 Task: Open a blank sheet, save the file as 'training' Insert a table '2 by 1' In first column, add headers, 'House, Mansion'. Change table style to  'Blue'
Action: Mouse moved to (15, 18)
Screenshot: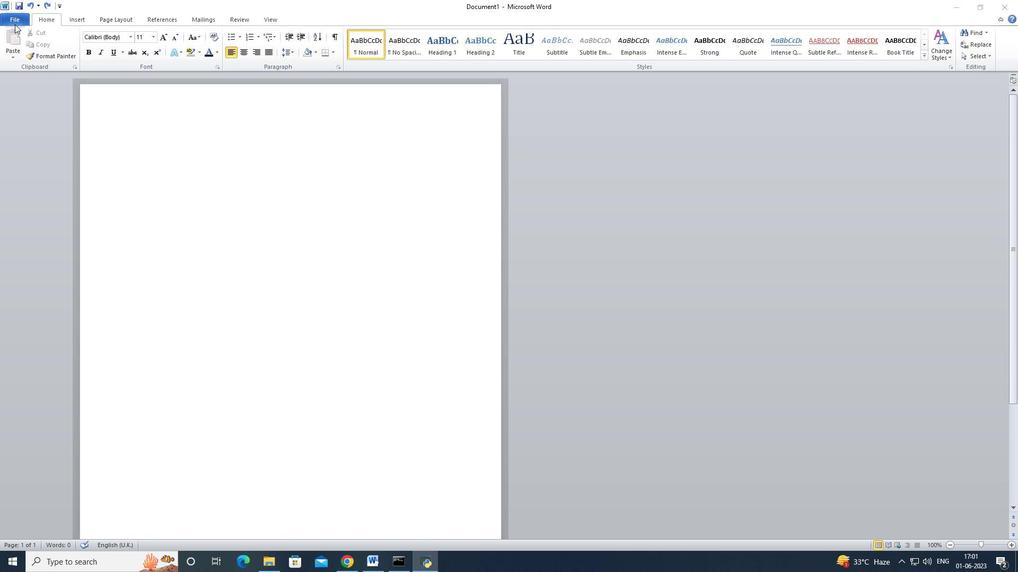 
Action: Mouse pressed left at (15, 18)
Screenshot: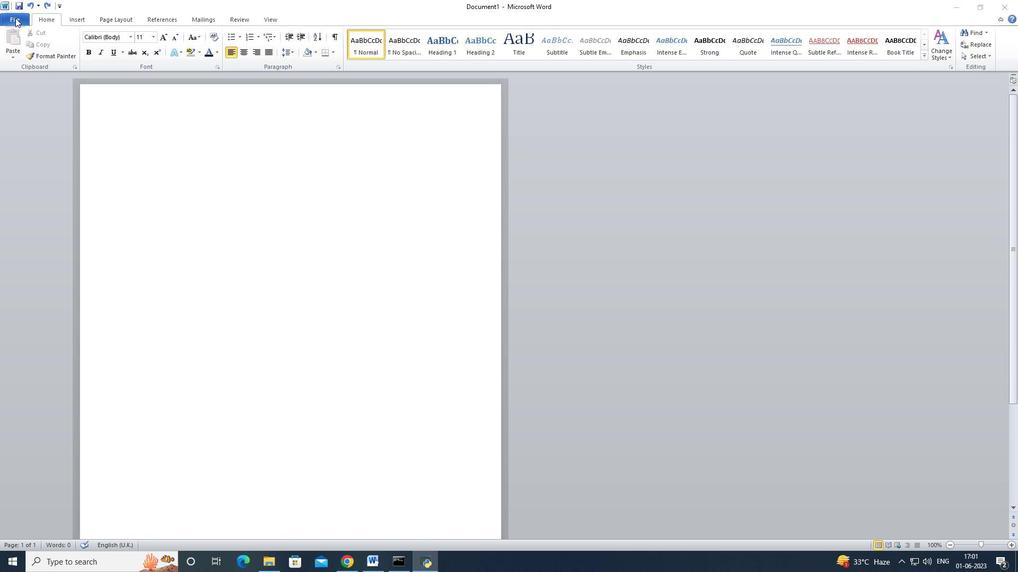 
Action: Mouse pressed left at (15, 18)
Screenshot: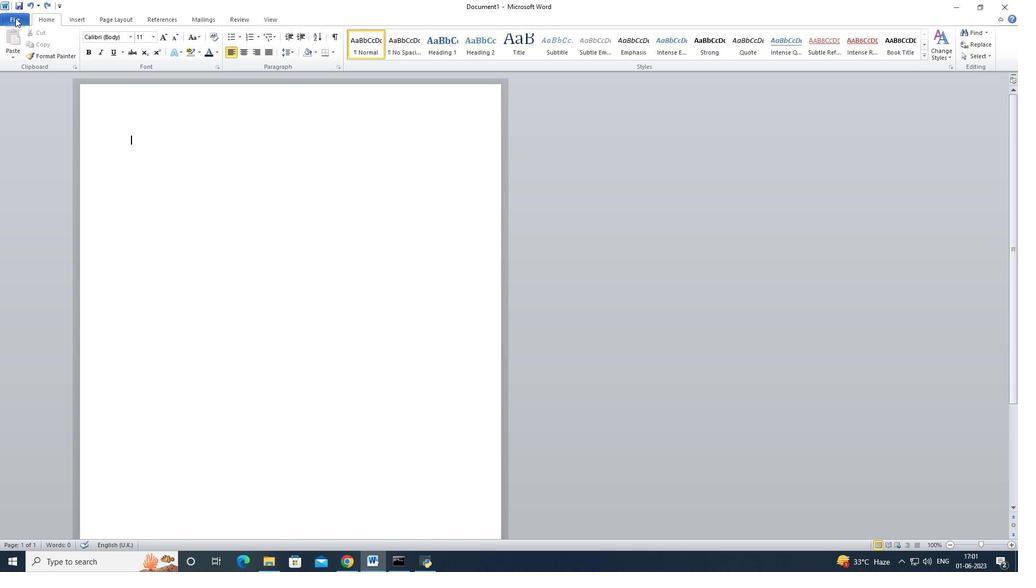 
Action: Mouse moved to (30, 129)
Screenshot: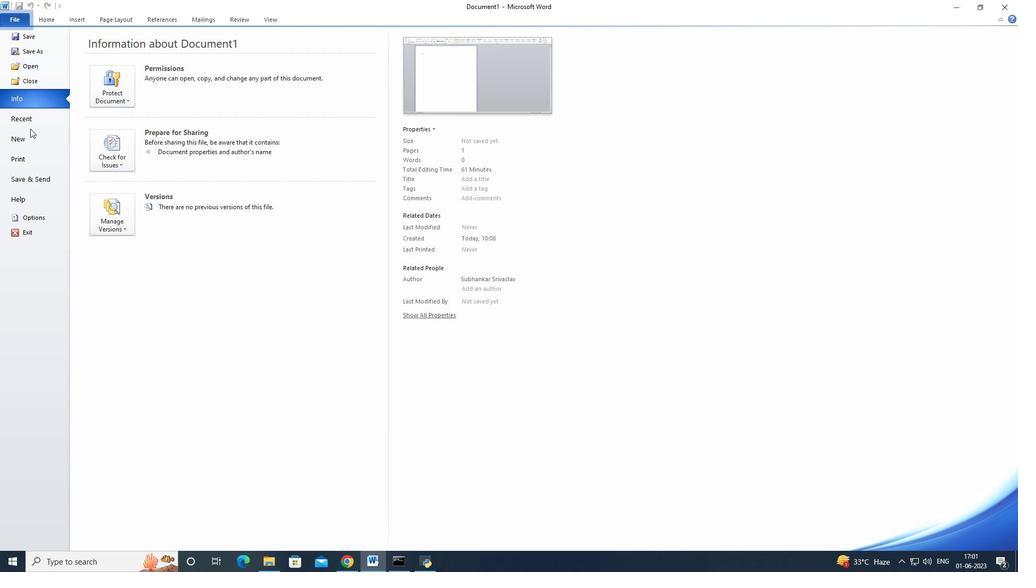 
Action: Mouse pressed left at (30, 129)
Screenshot: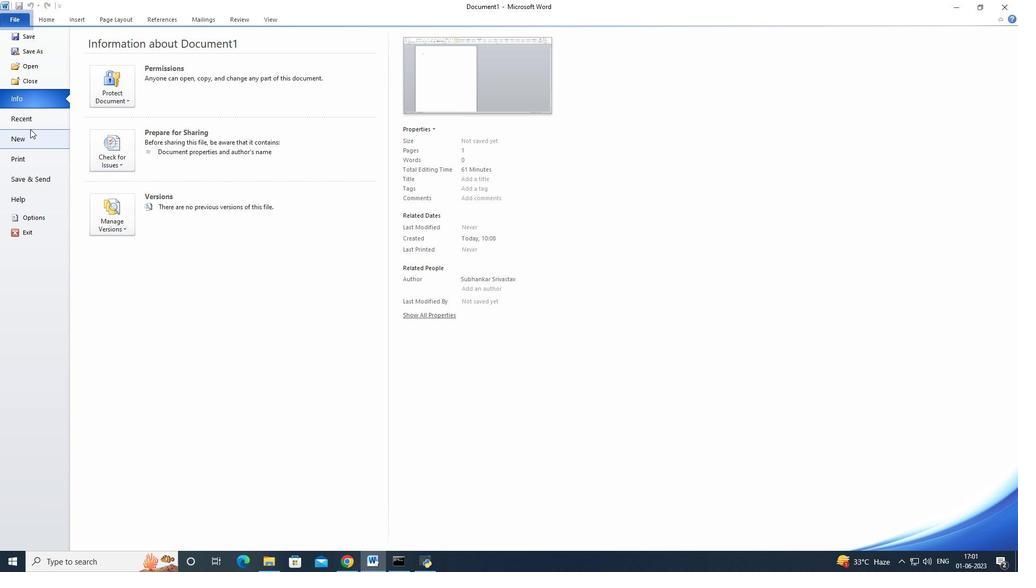 
Action: Mouse moved to (105, 102)
Screenshot: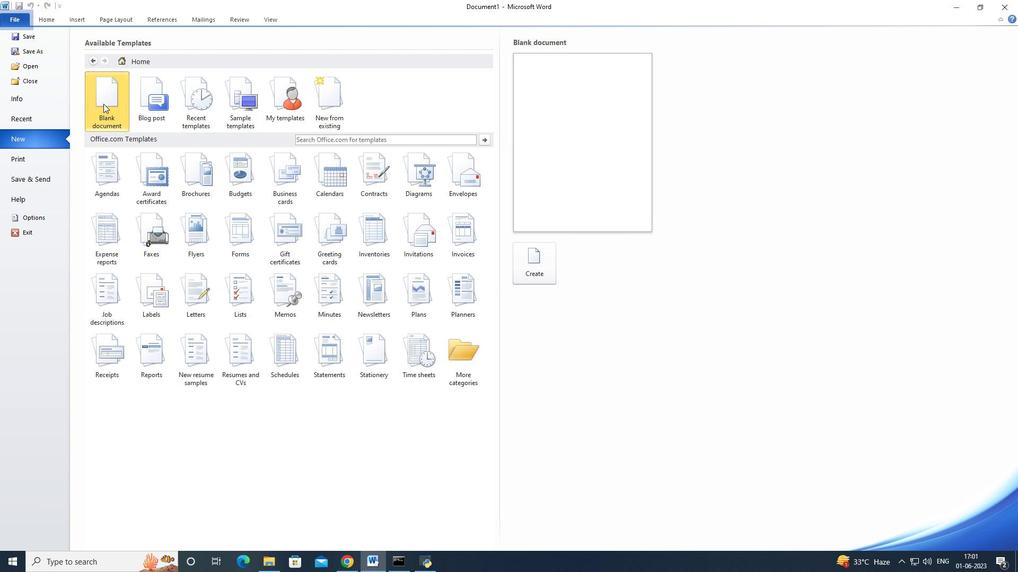 
Action: Mouse pressed left at (105, 102)
Screenshot: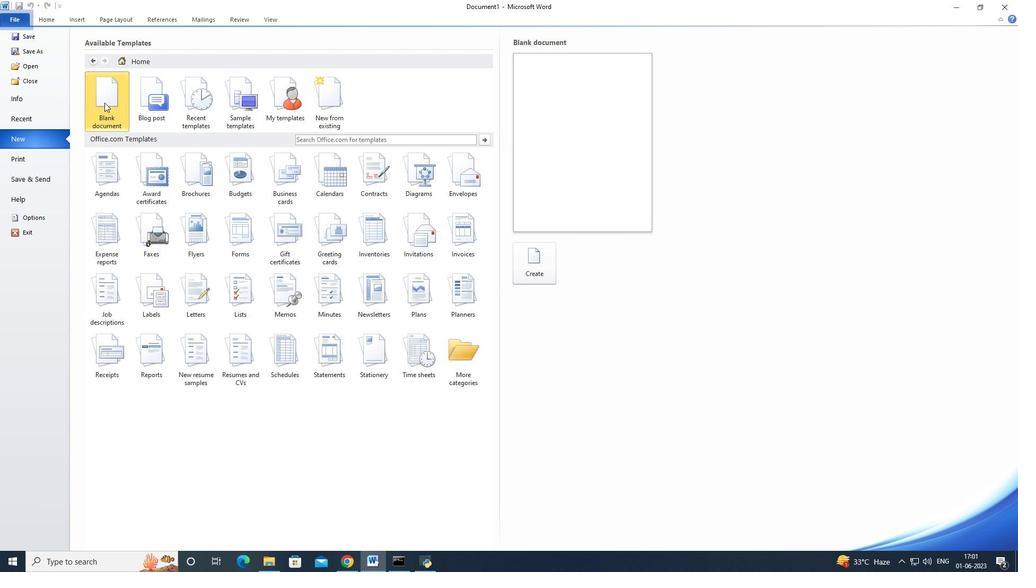 
Action: Mouse moved to (537, 271)
Screenshot: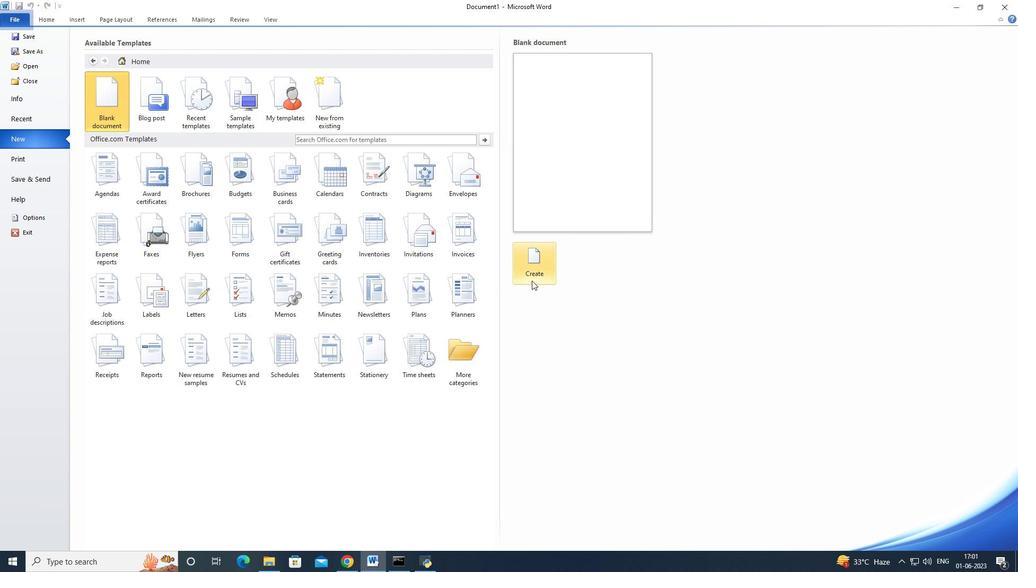
Action: Mouse pressed left at (537, 271)
Screenshot: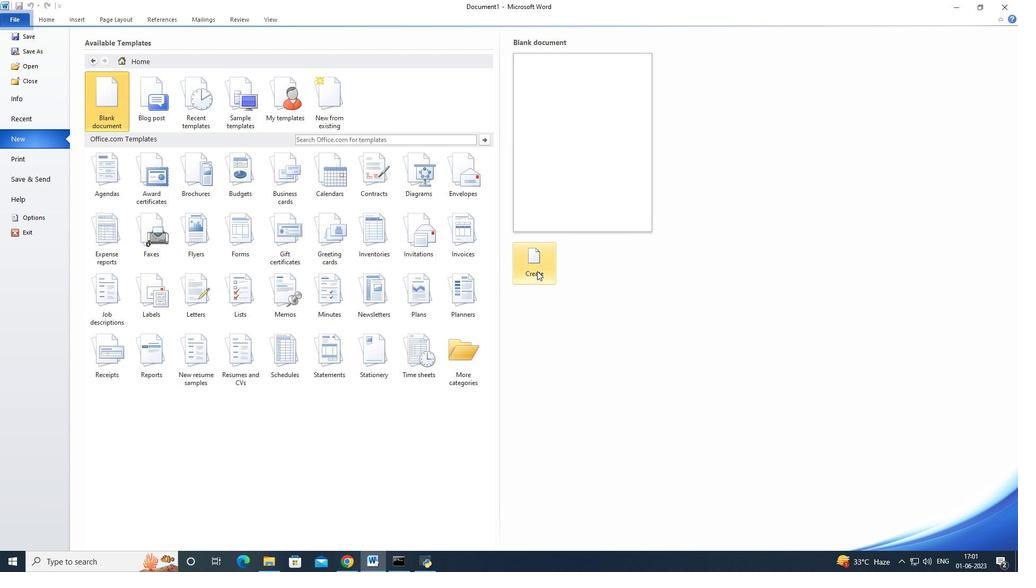 
Action: Mouse moved to (21, 18)
Screenshot: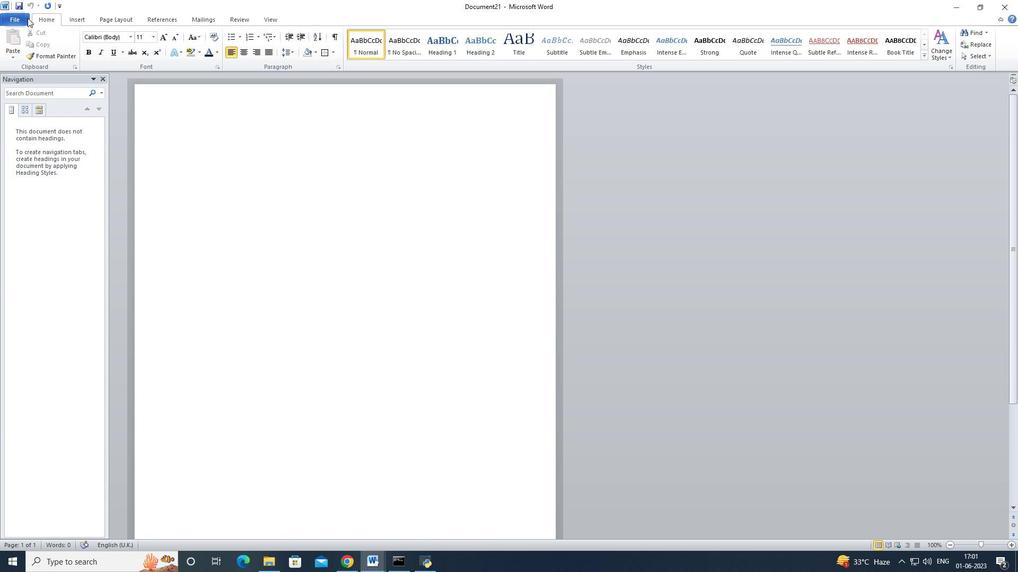 
Action: Mouse pressed left at (21, 18)
Screenshot: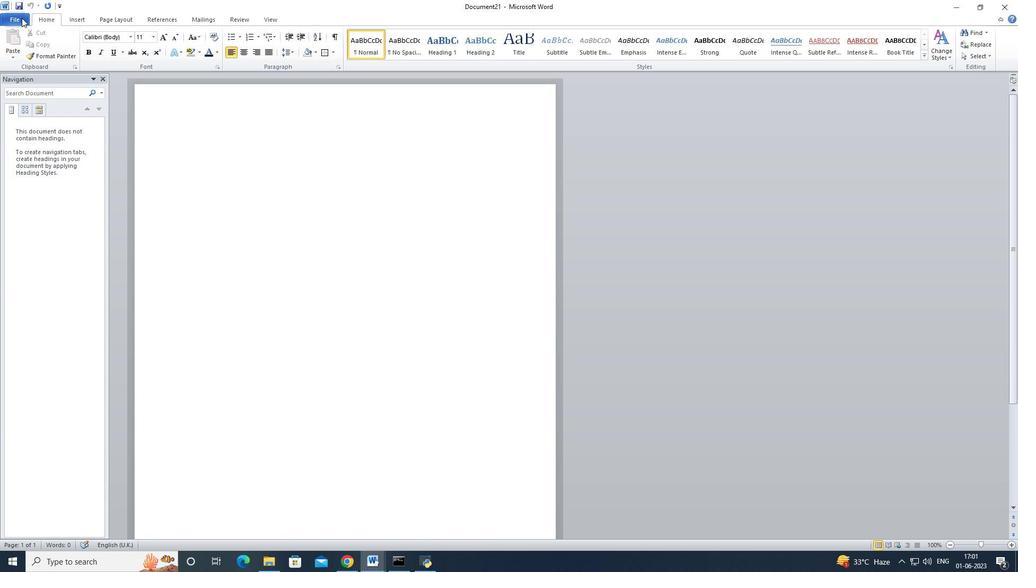 
Action: Mouse moved to (26, 40)
Screenshot: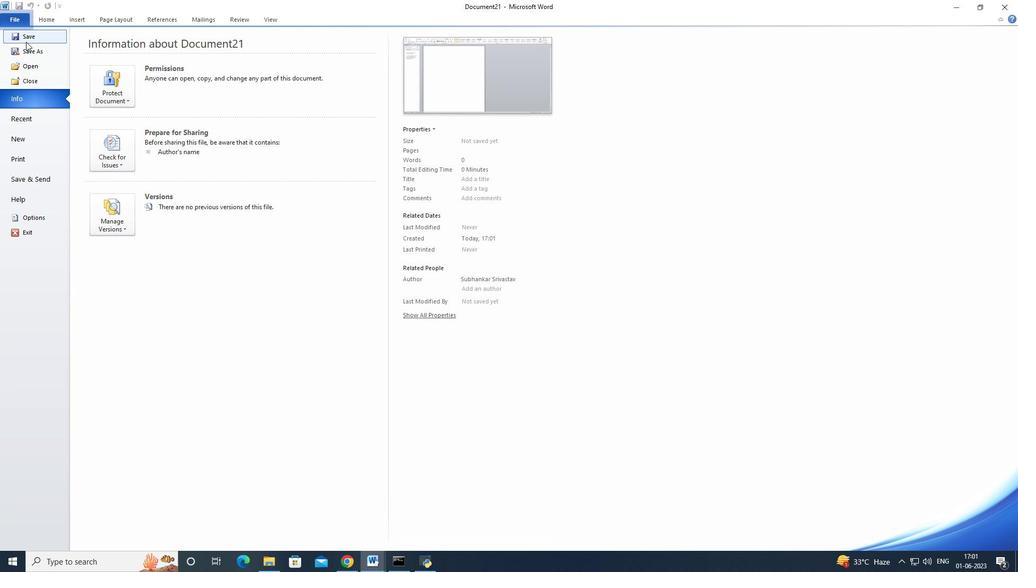 
Action: Mouse pressed left at (26, 40)
Screenshot: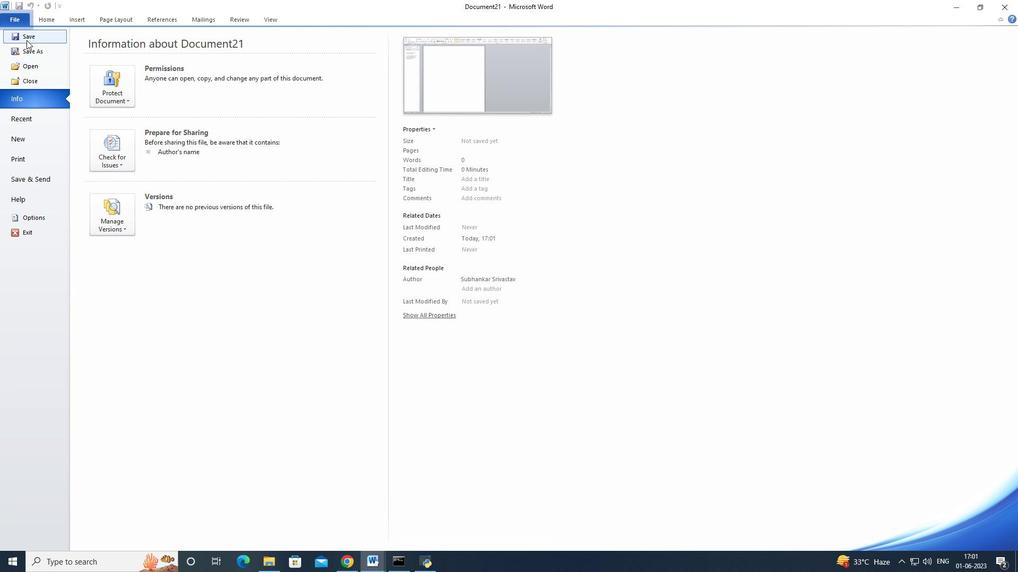 
Action: Key pressed <Key.shift>Training
Screenshot: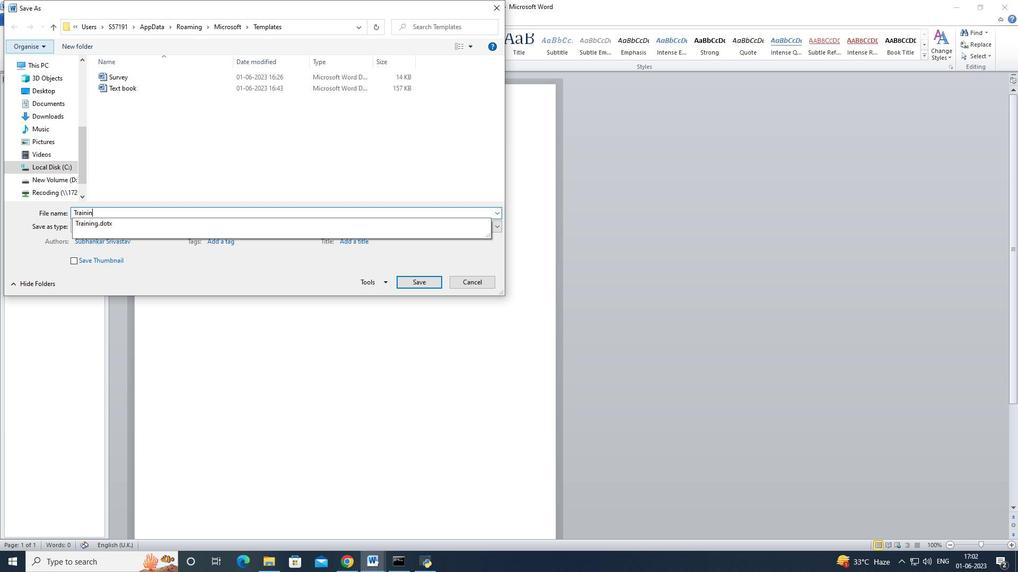
Action: Mouse moved to (429, 285)
Screenshot: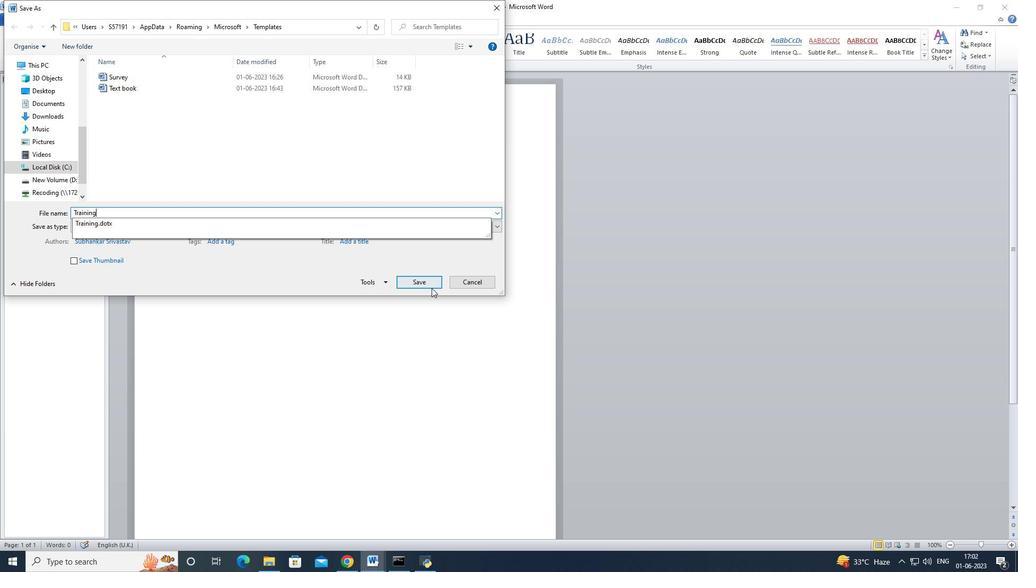 
Action: Mouse pressed left at (429, 285)
Screenshot: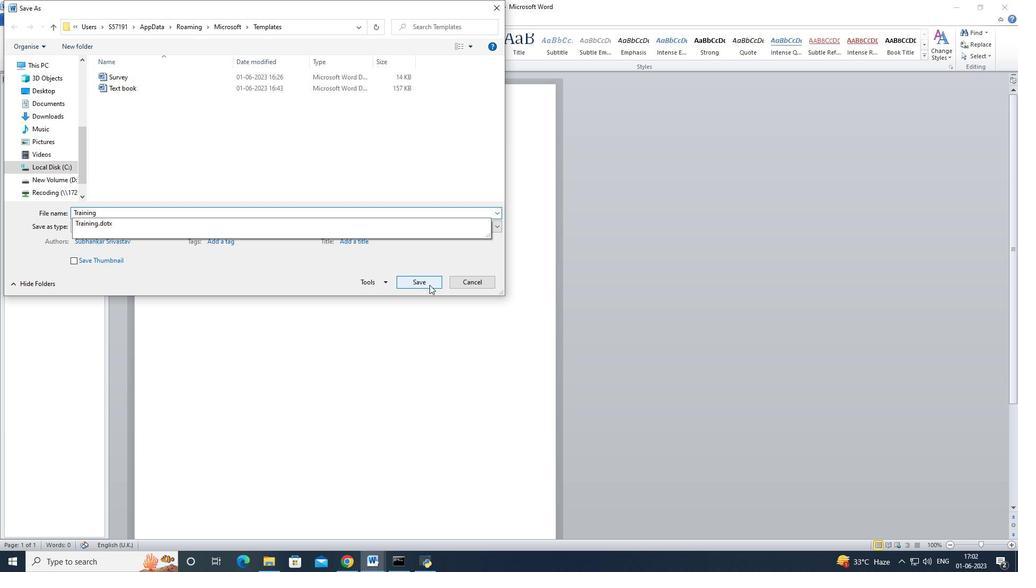 
Action: Mouse moved to (77, 19)
Screenshot: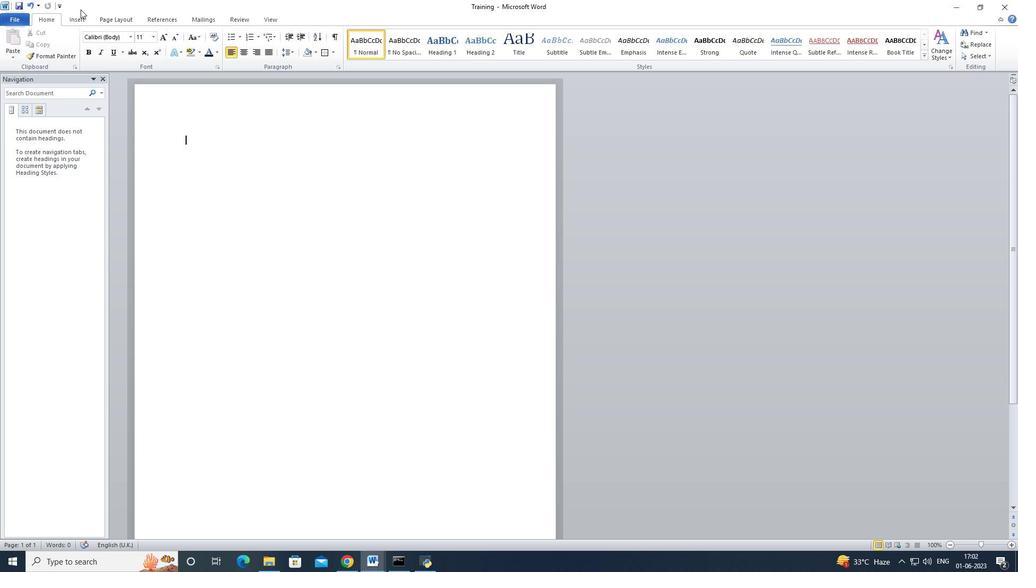 
Action: Mouse pressed left at (77, 19)
Screenshot: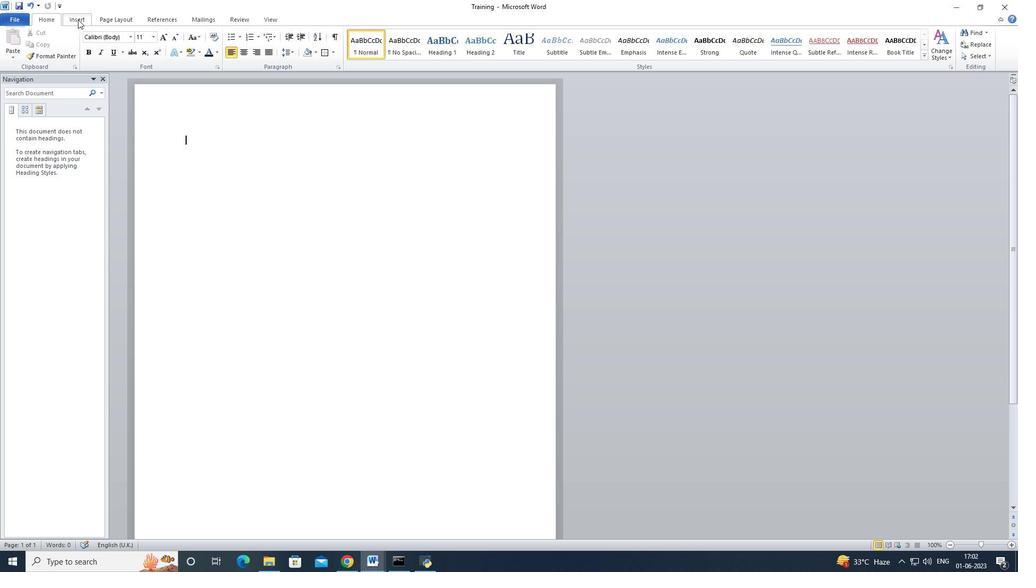 
Action: Mouse moved to (82, 39)
Screenshot: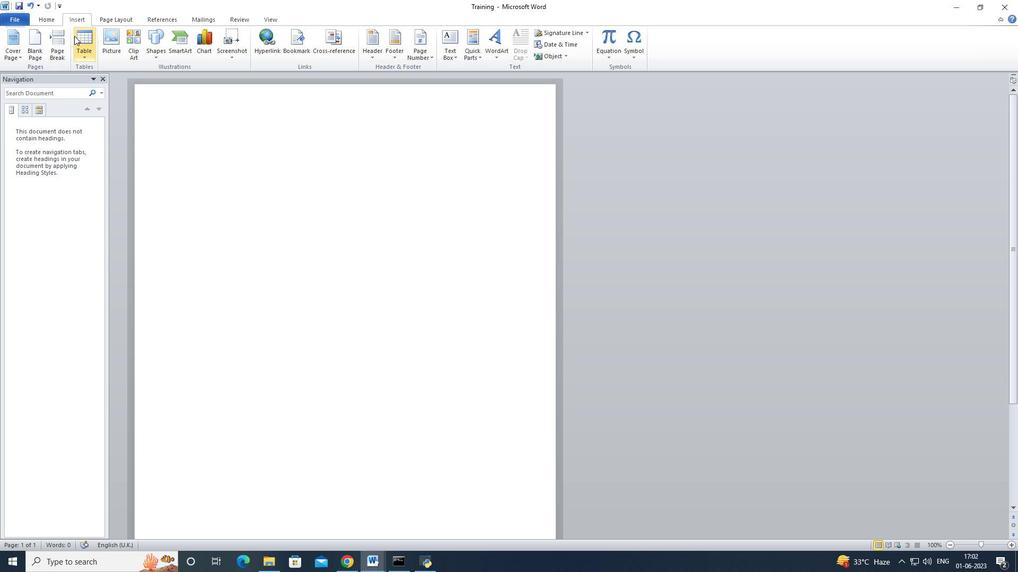 
Action: Mouse pressed left at (82, 39)
Screenshot: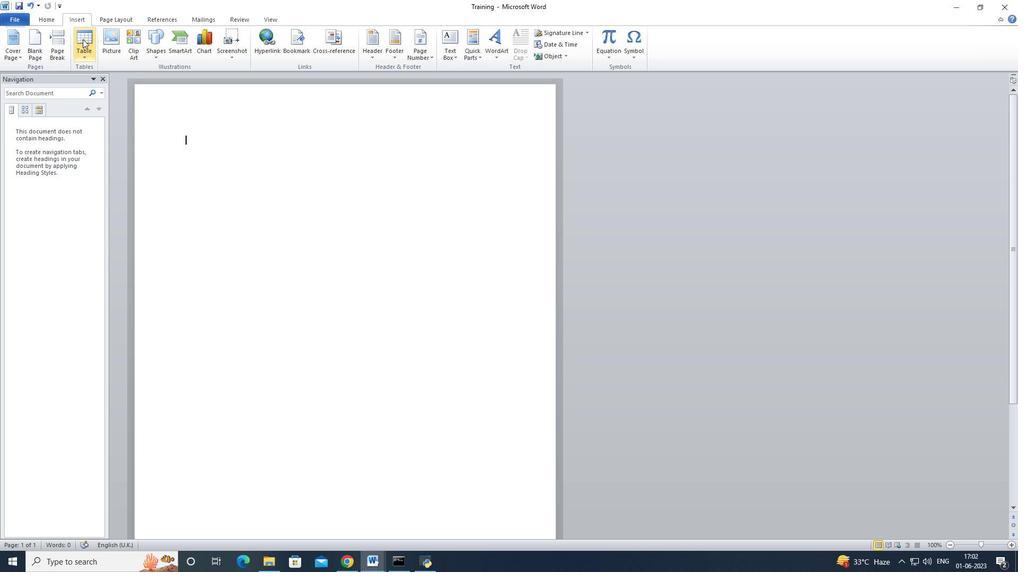 
Action: Mouse moved to (90, 80)
Screenshot: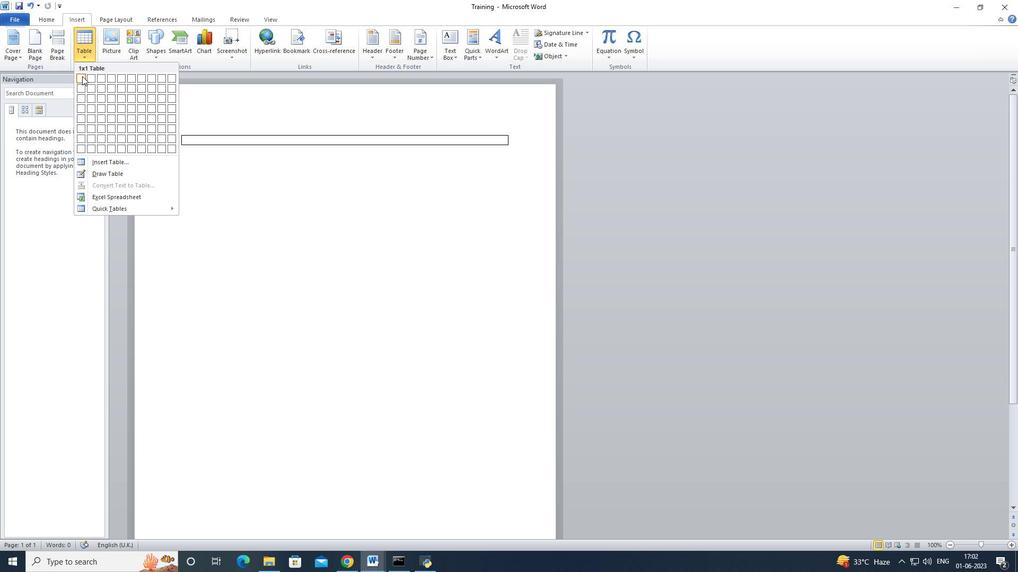
Action: Mouse pressed left at (90, 80)
Screenshot: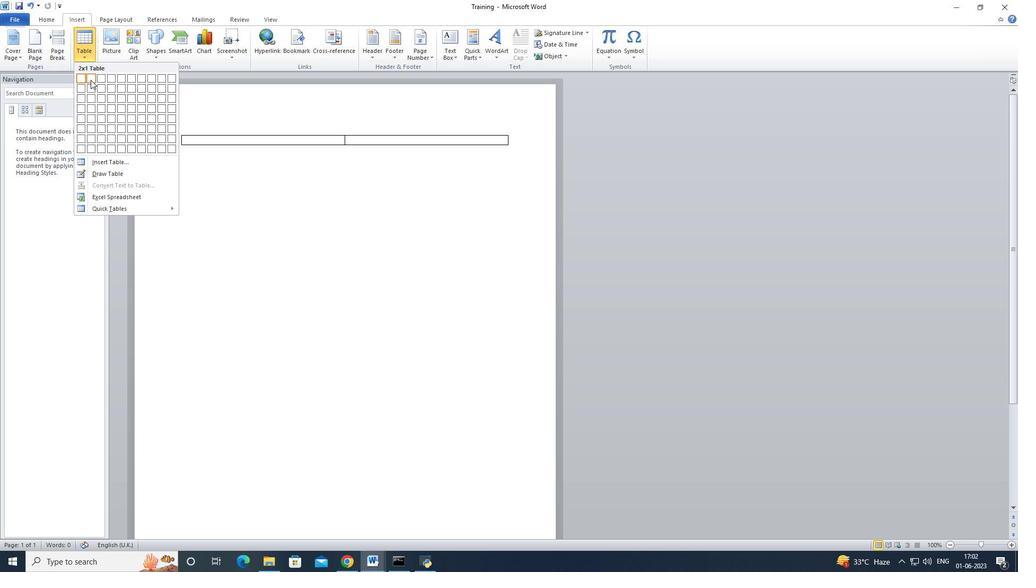 
Action: Mouse moved to (163, 136)
Screenshot: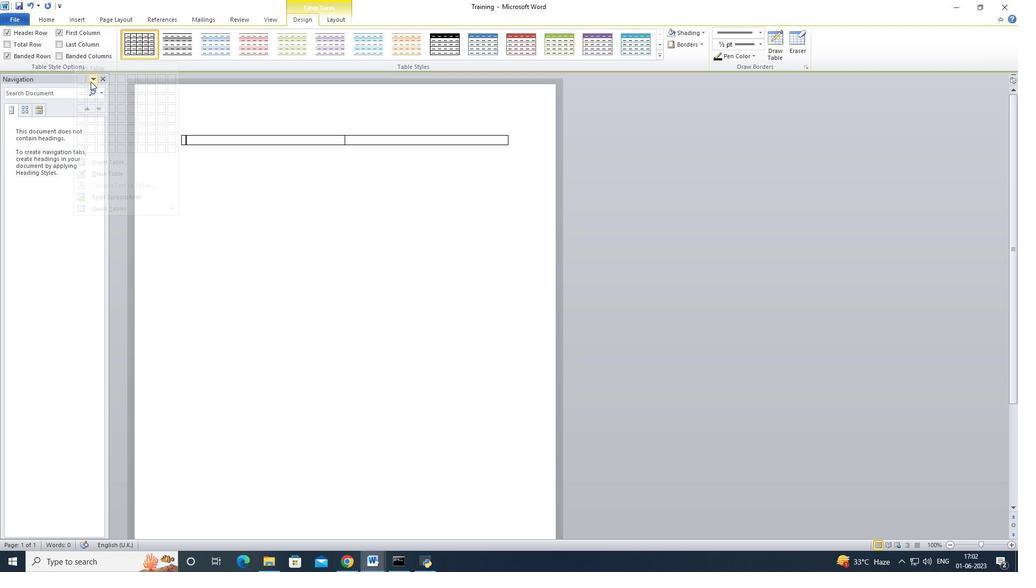 
Action: Key pressed <Key.shift>House<Key.tab><Key.shift><Key.shift><Key.shift><Key.shift><Key.shift><Key.shift><Key.shift><Key.shift><Key.shift><Key.shift><Key.shift><Key.shift><Key.shift><Key.shift><Key.shift><Key.shift><Key.shift><Key.shift><Key.shift><Key.shift><Key.shift><Key.shift><Key.shift><Key.shift><Key.shift><Key.shift><Key.shift><Key.shift><Key.shift><Key.shift><Key.shift><Key.shift><Key.shift><Key.shift><Key.shift><Key.shift><Key.shift><Key.shift><Key.shift><Key.shift><Key.shift><Key.shift><Key.shift><Key.shift><Key.shift><Key.shift><Key.shift><Key.shift><Key.shift><Key.shift><Key.shift><Key.shift><Key.shift><Key.shift><Key.shift><Key.shift><Key.shift><Key.shift><Key.shift><Key.shift><Key.shift><Key.shift><Key.shift><Key.shift><Key.shift><Key.shift><Key.shift><Key.shift><Key.shift><Key.shift><Key.shift><Key.shift><Key.shift>Mansion
Screenshot: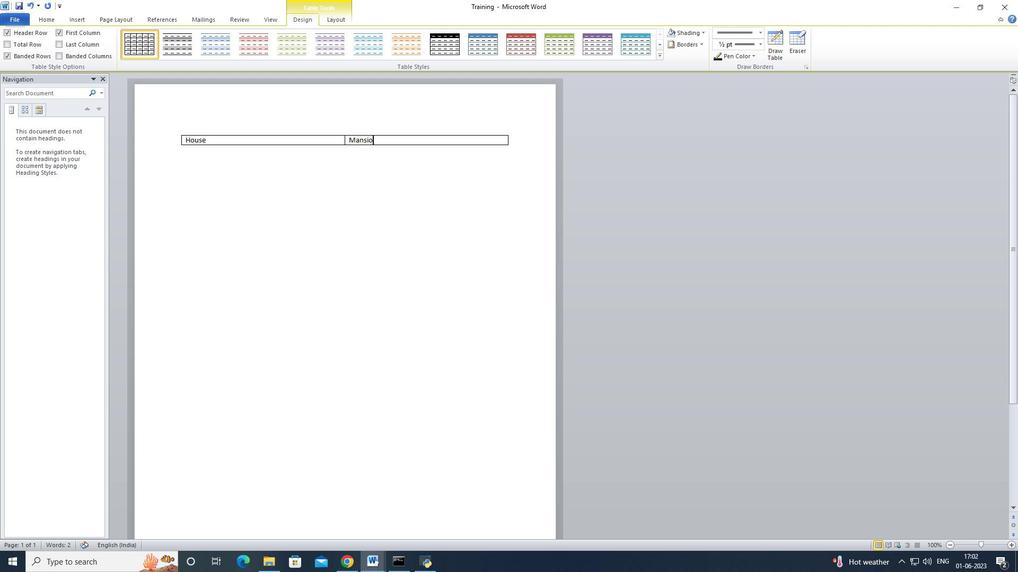 
Action: Mouse moved to (178, 134)
Screenshot: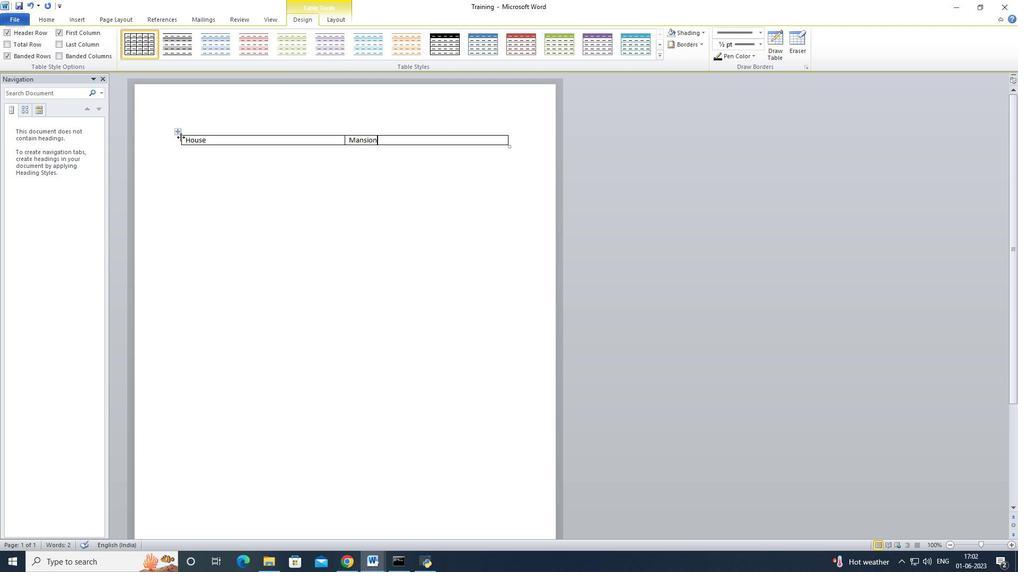 
Action: Mouse pressed left at (178, 134)
Screenshot: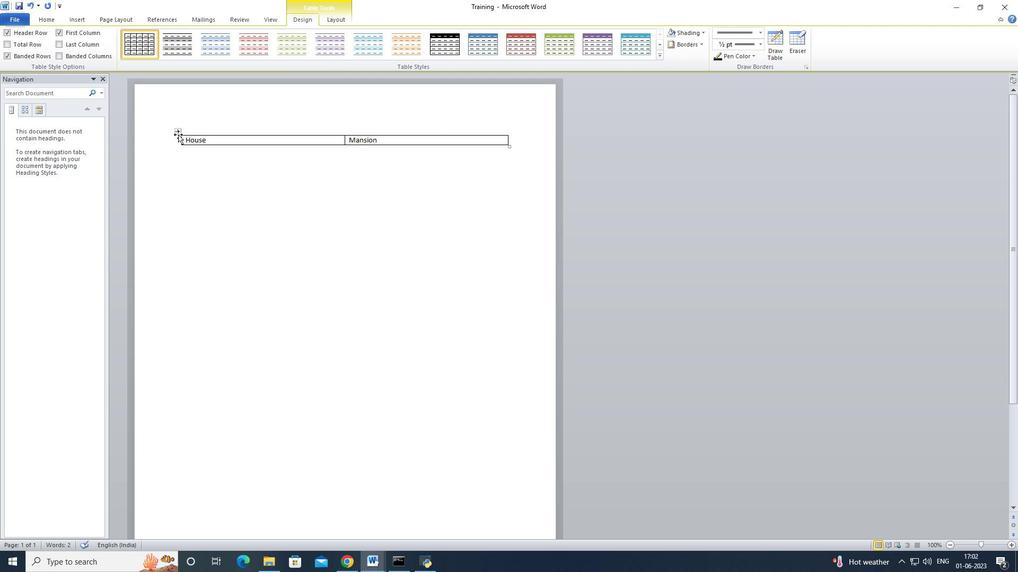 
Action: Mouse moved to (659, 55)
Screenshot: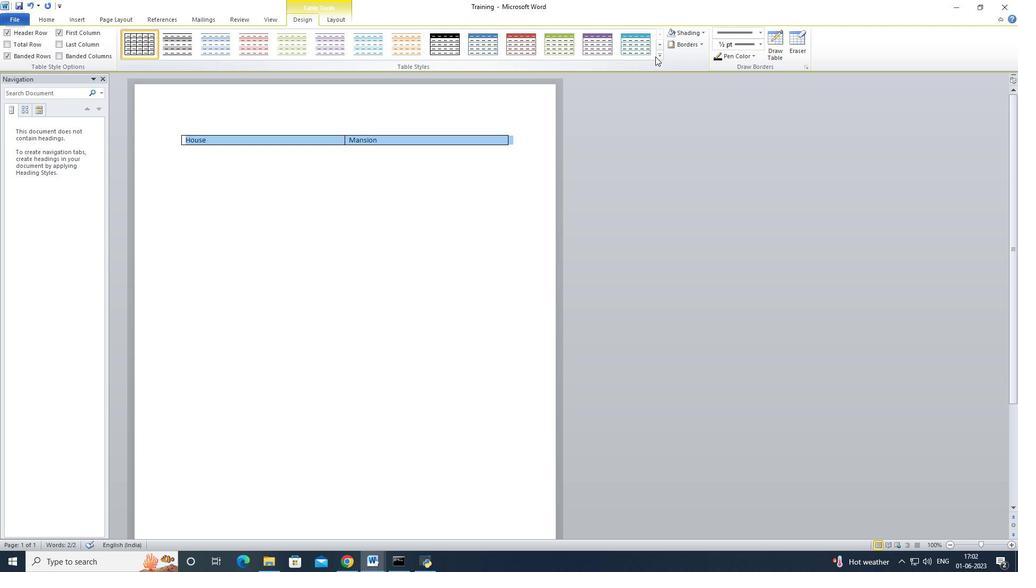 
Action: Mouse pressed left at (659, 55)
Screenshot: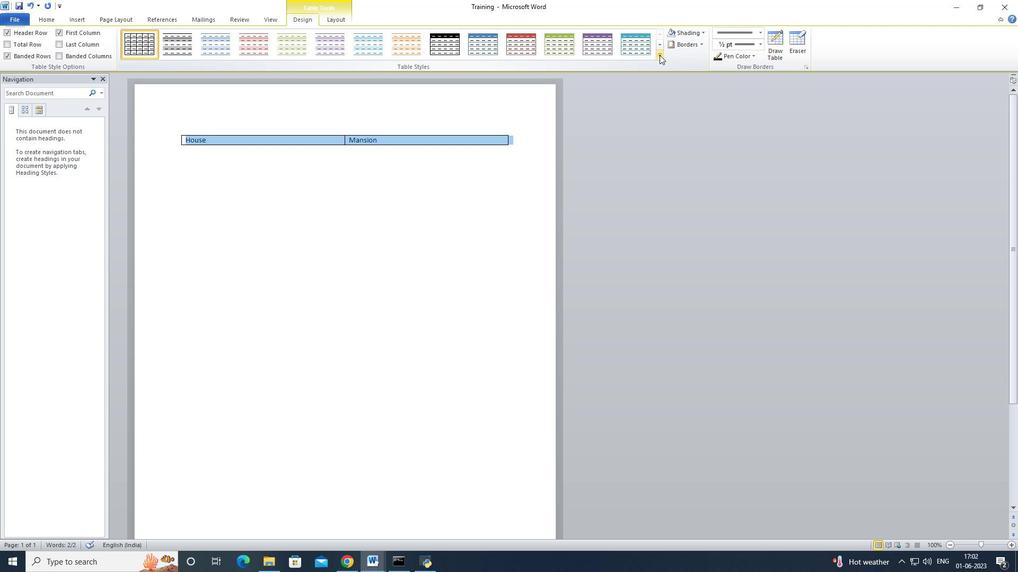 
Action: Mouse moved to (441, 85)
Screenshot: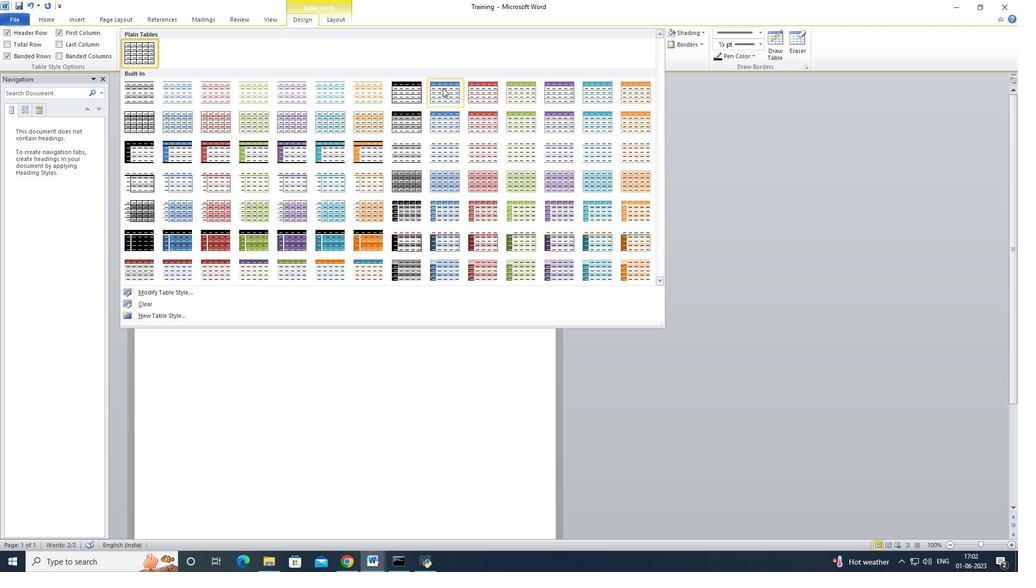 
Action: Mouse pressed left at (441, 85)
Screenshot: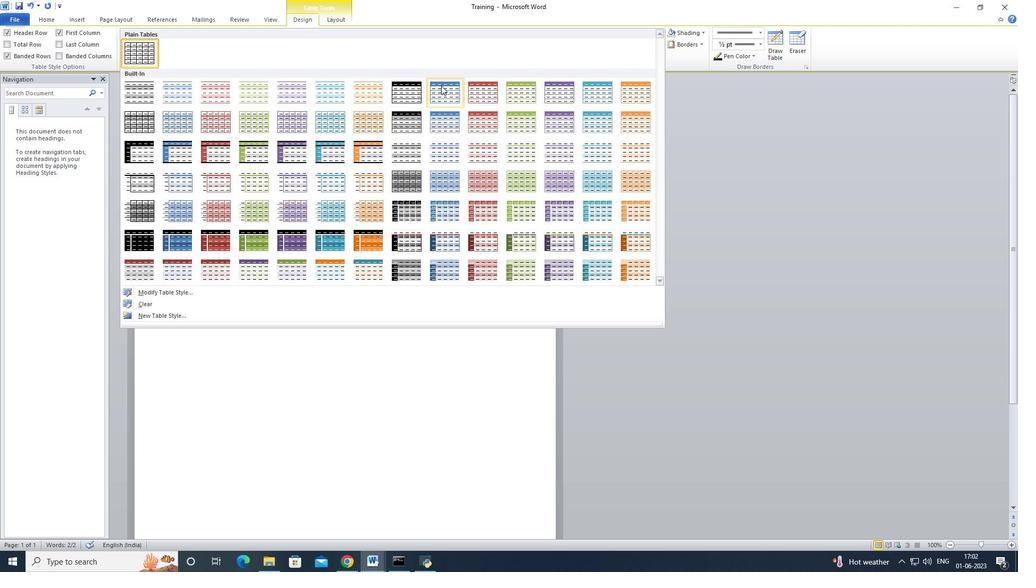 
Action: Mouse moved to (321, 205)
Screenshot: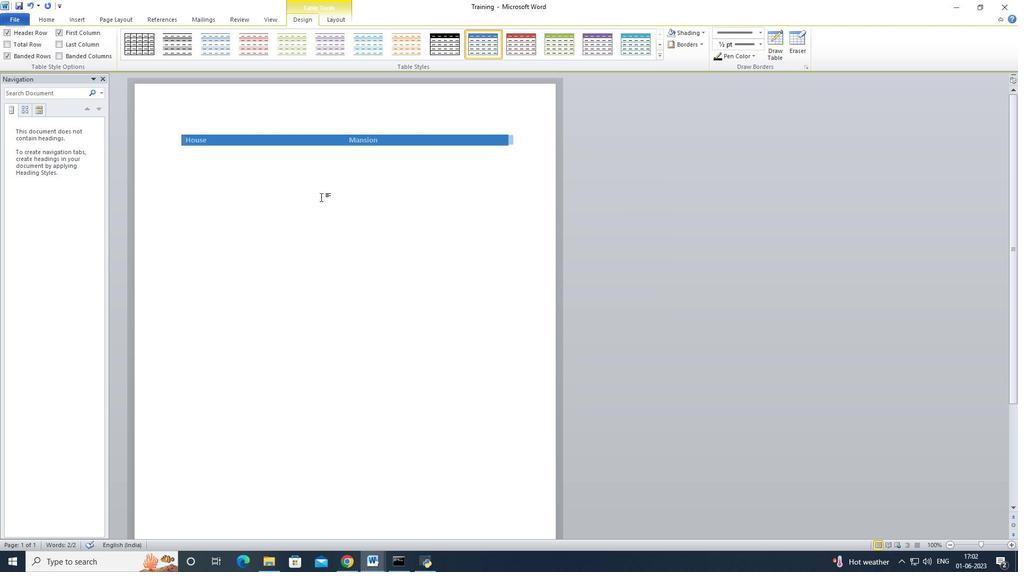 
Action: Mouse pressed left at (321, 205)
Screenshot: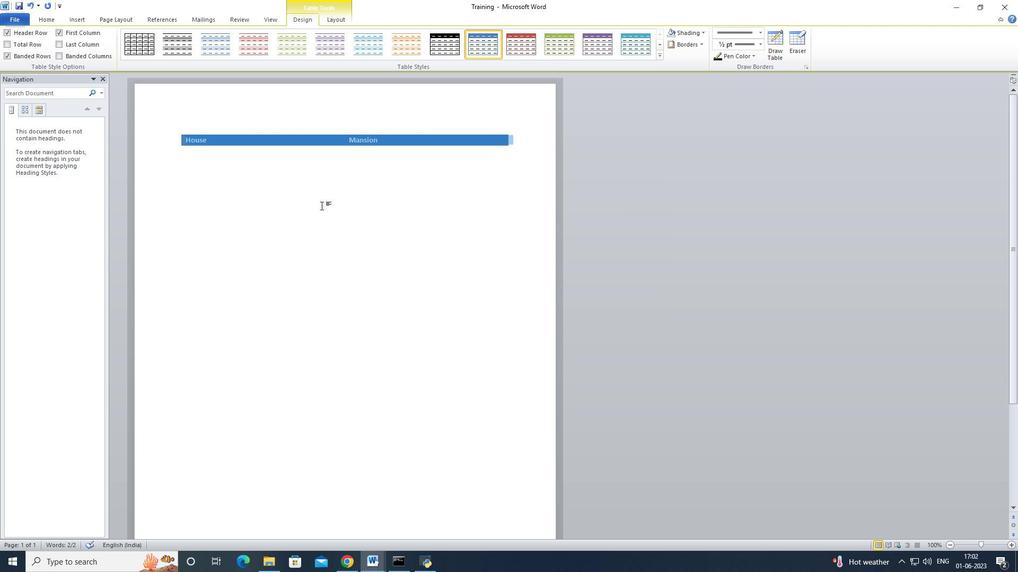 
Action: Mouse moved to (312, 270)
Screenshot: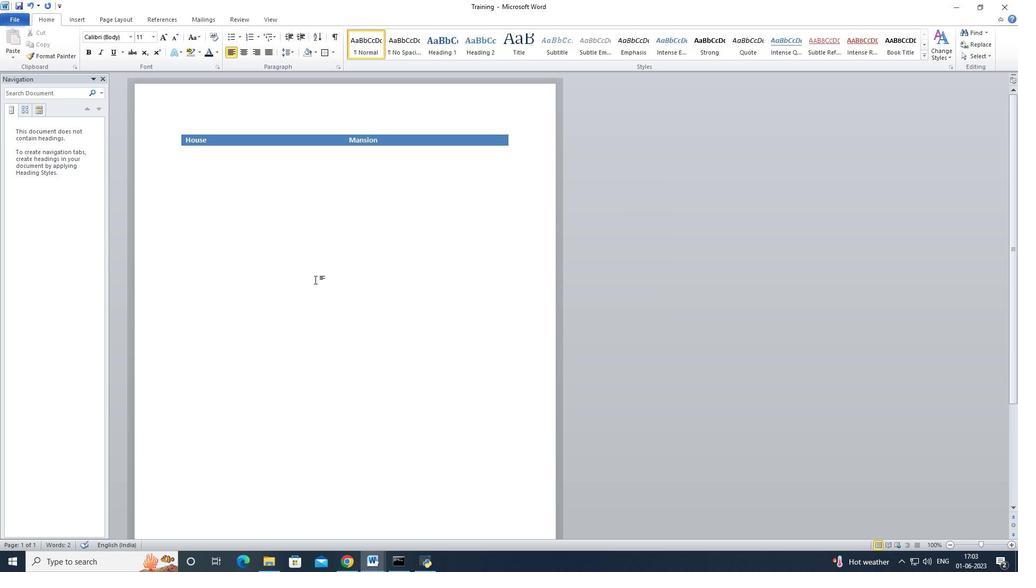 
Action: Key pressed ctrl+S
Screenshot: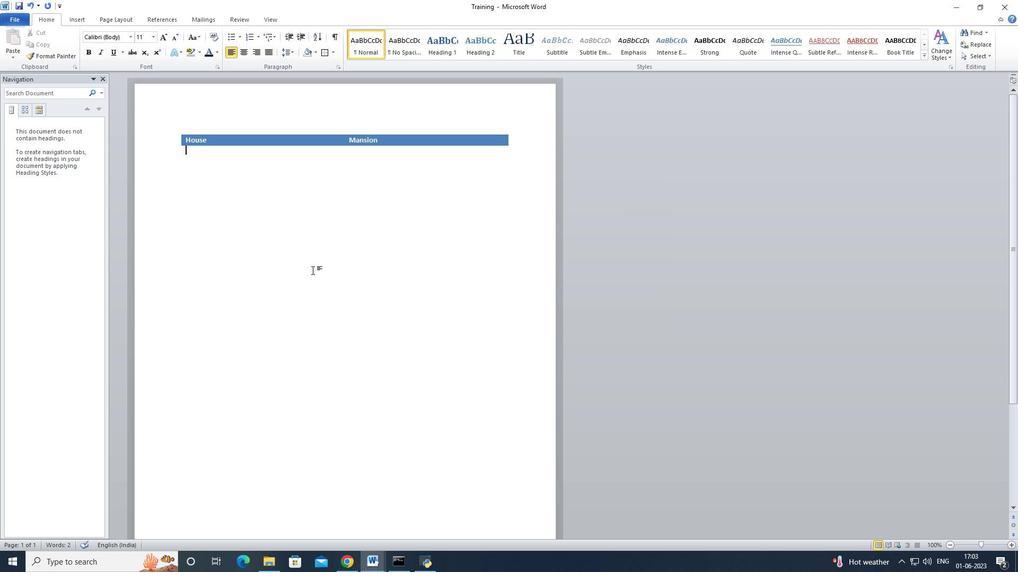 
